 Task: Use the formula "ARRAY_CONSTRAIN" in spreadsheet "Project protfolio".
Action: Mouse moved to (965, 317)
Screenshot: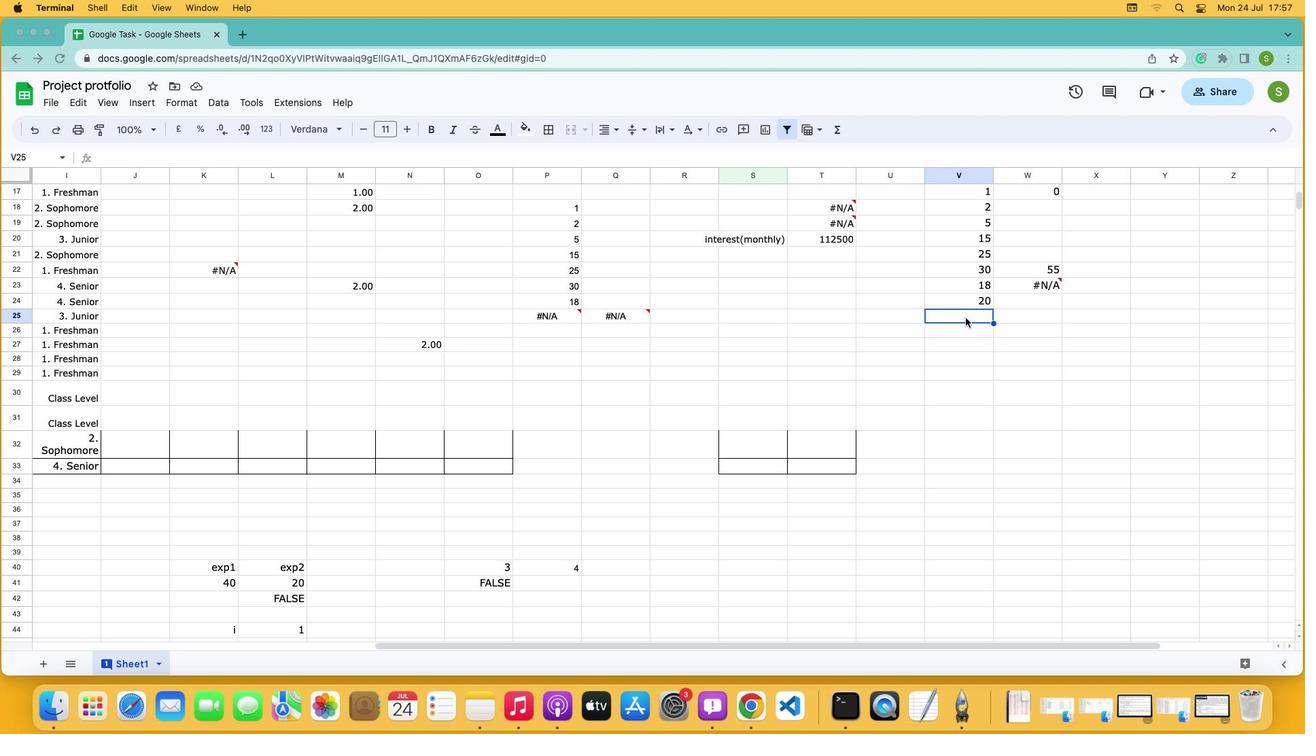 
Action: Mouse pressed left at (965, 317)
Screenshot: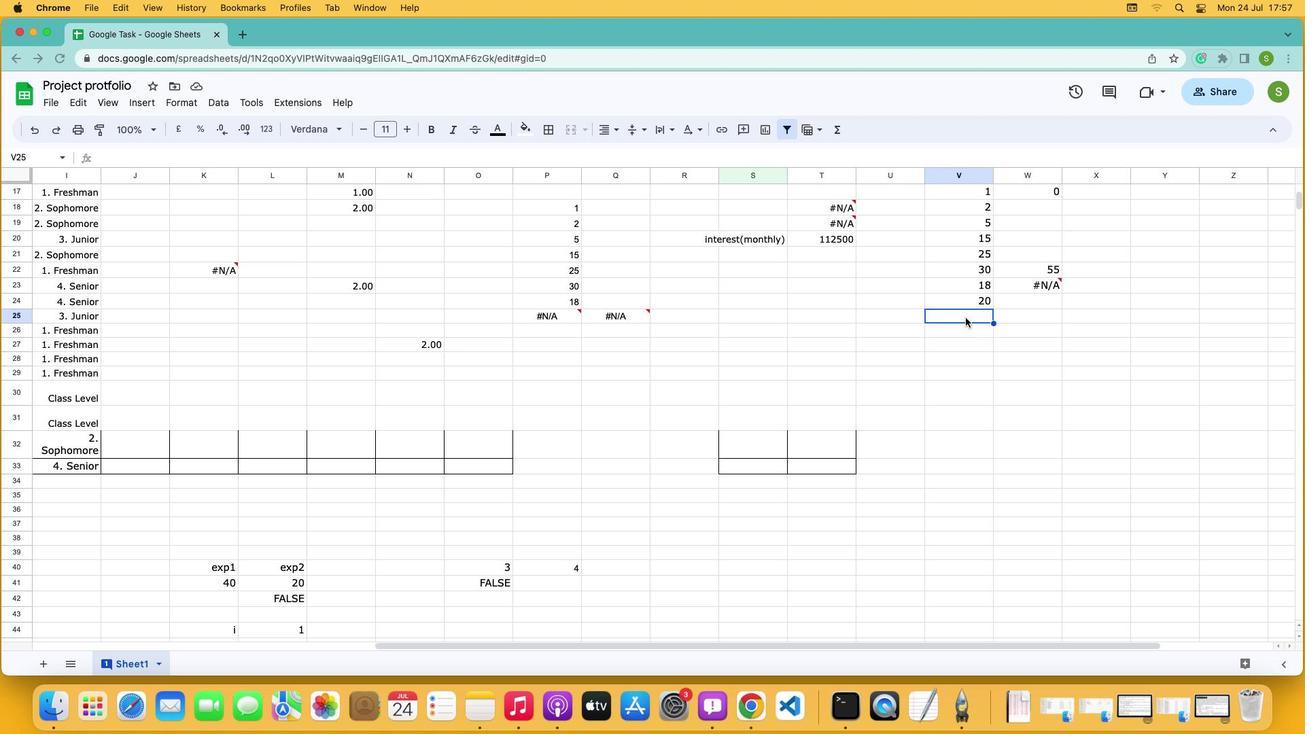 
Action: Mouse moved to (837, 137)
Screenshot: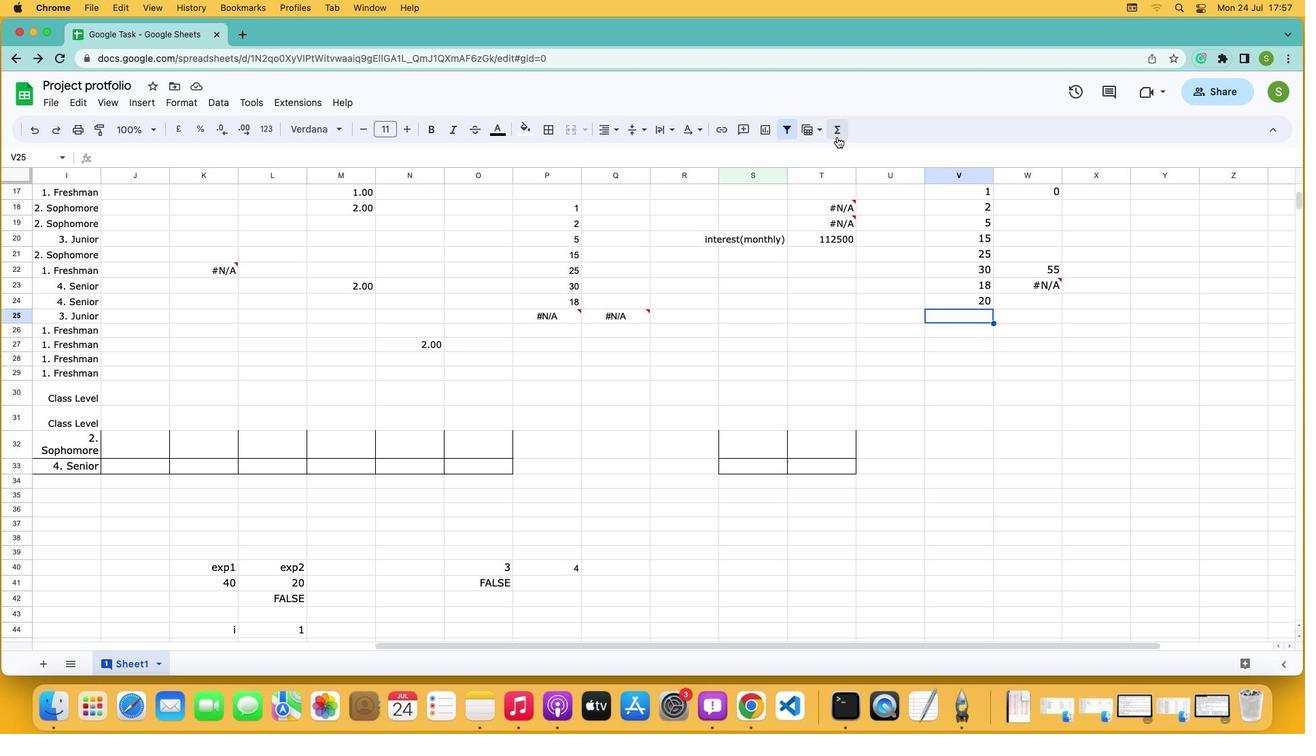 
Action: Mouse pressed left at (837, 137)
Screenshot: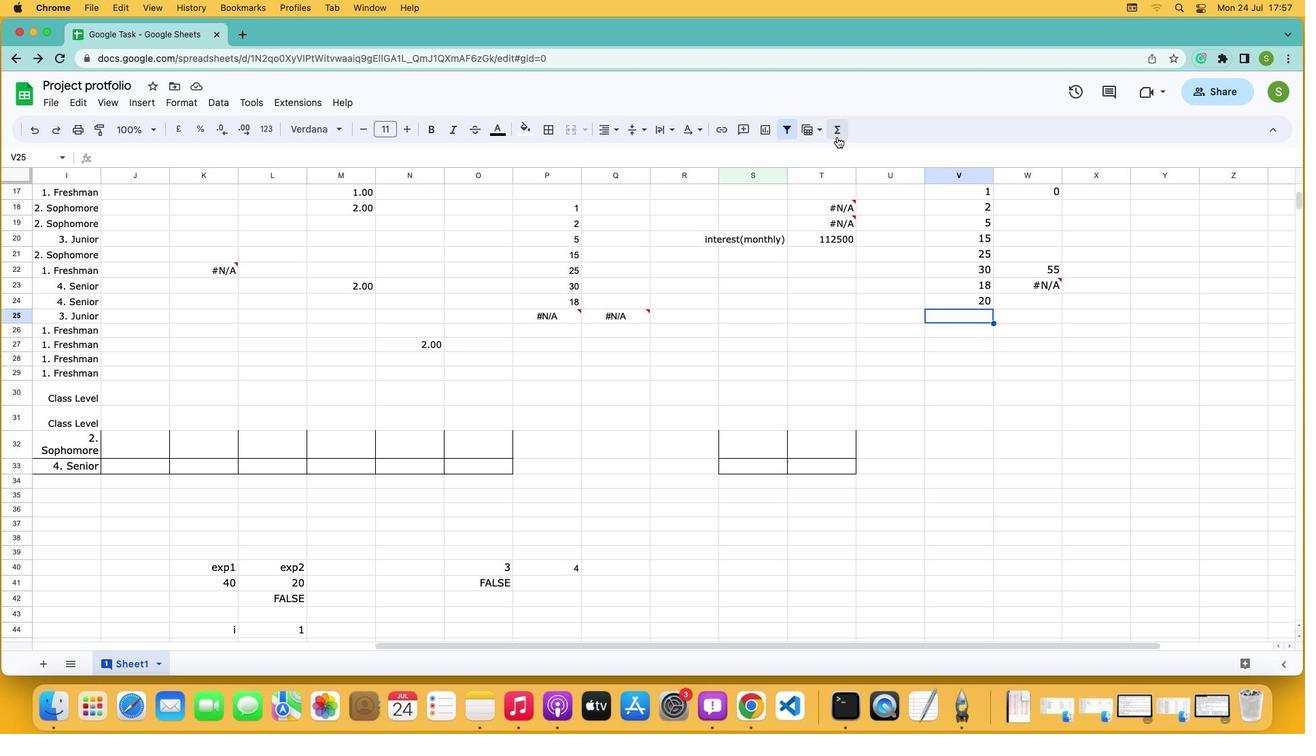 
Action: Mouse moved to (852, 276)
Screenshot: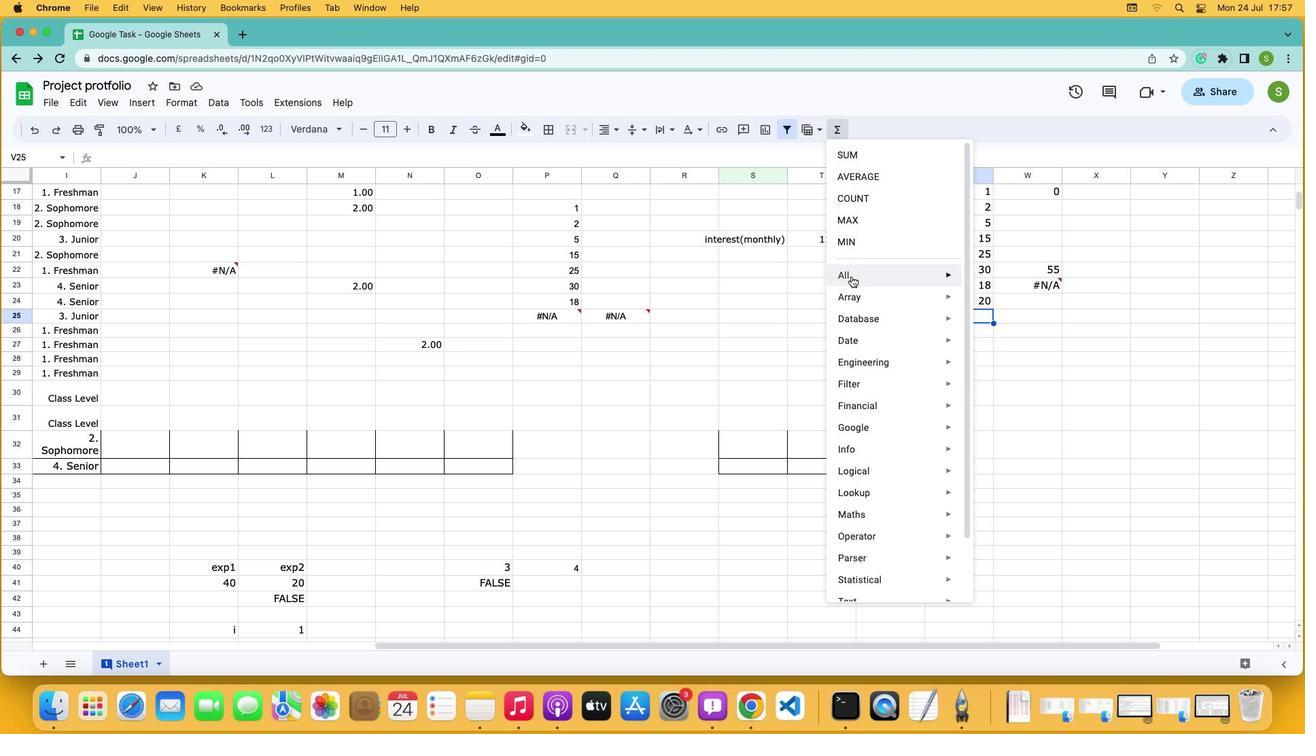 
Action: Mouse pressed left at (852, 276)
Screenshot: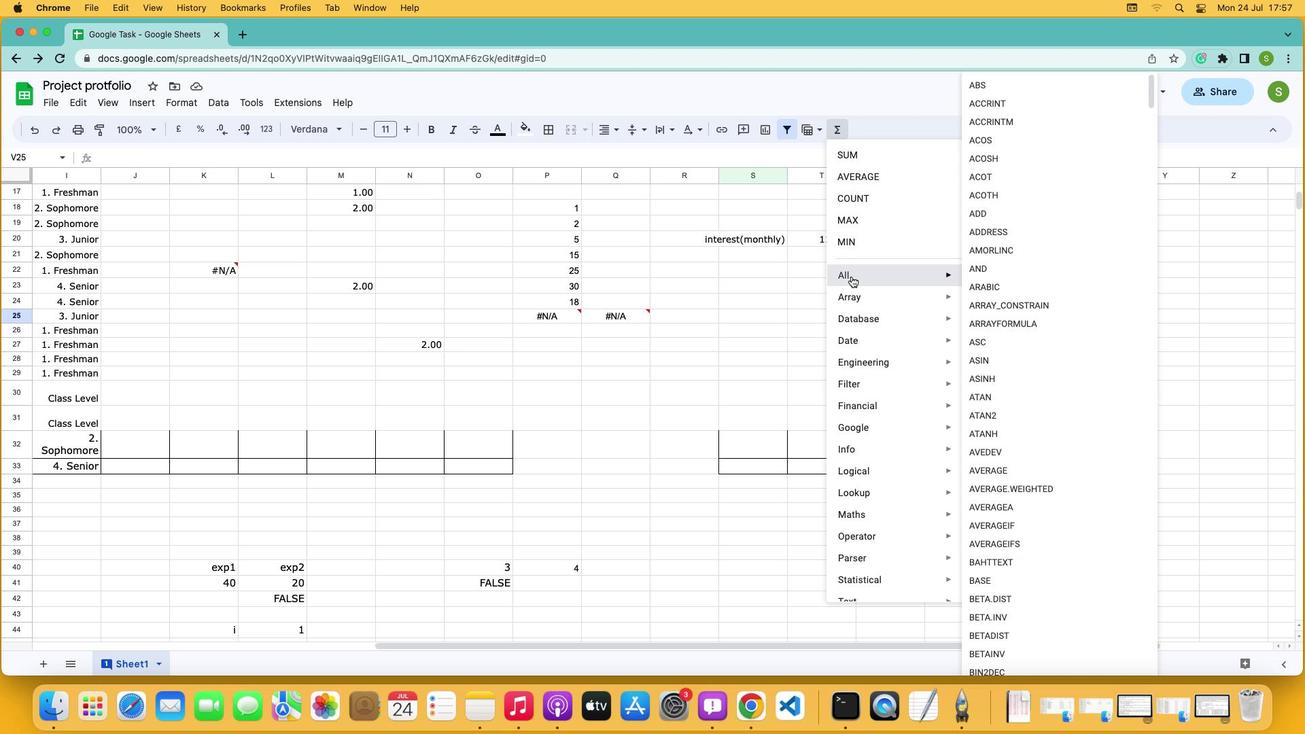 
Action: Mouse moved to (973, 303)
Screenshot: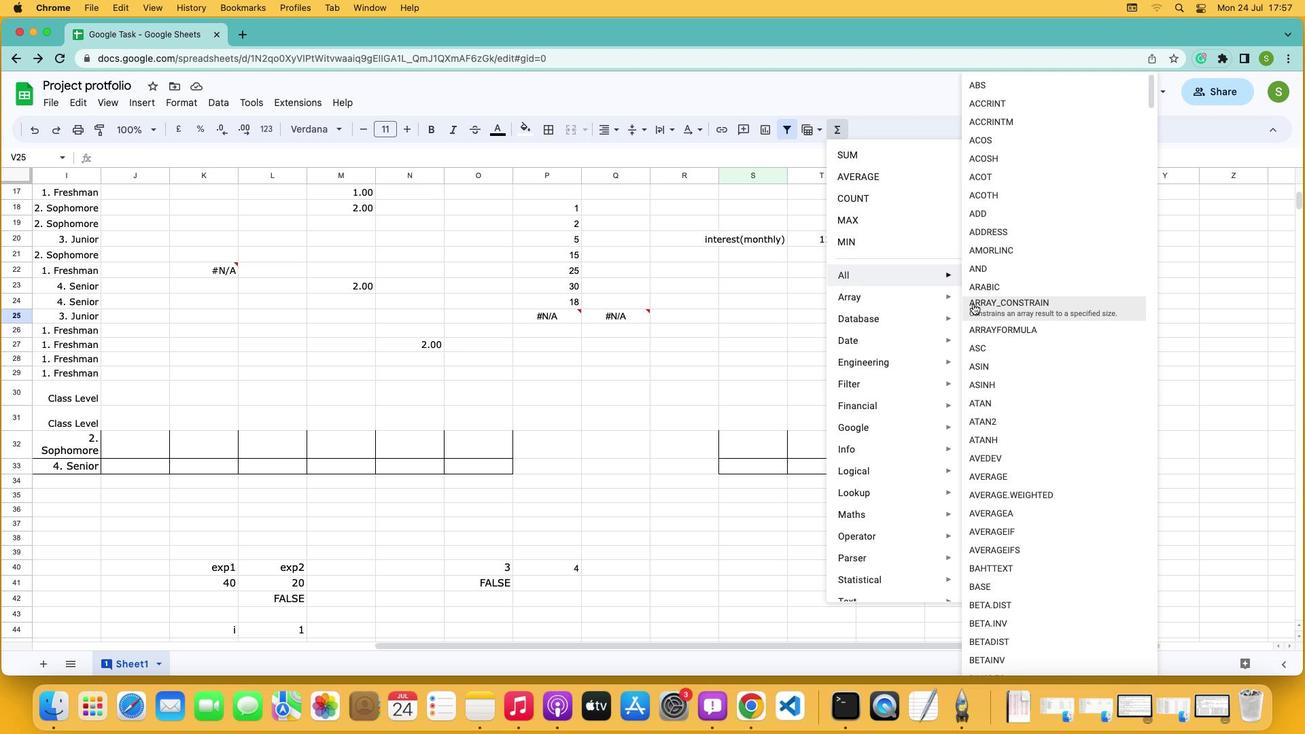 
Action: Mouse pressed left at (973, 303)
Screenshot: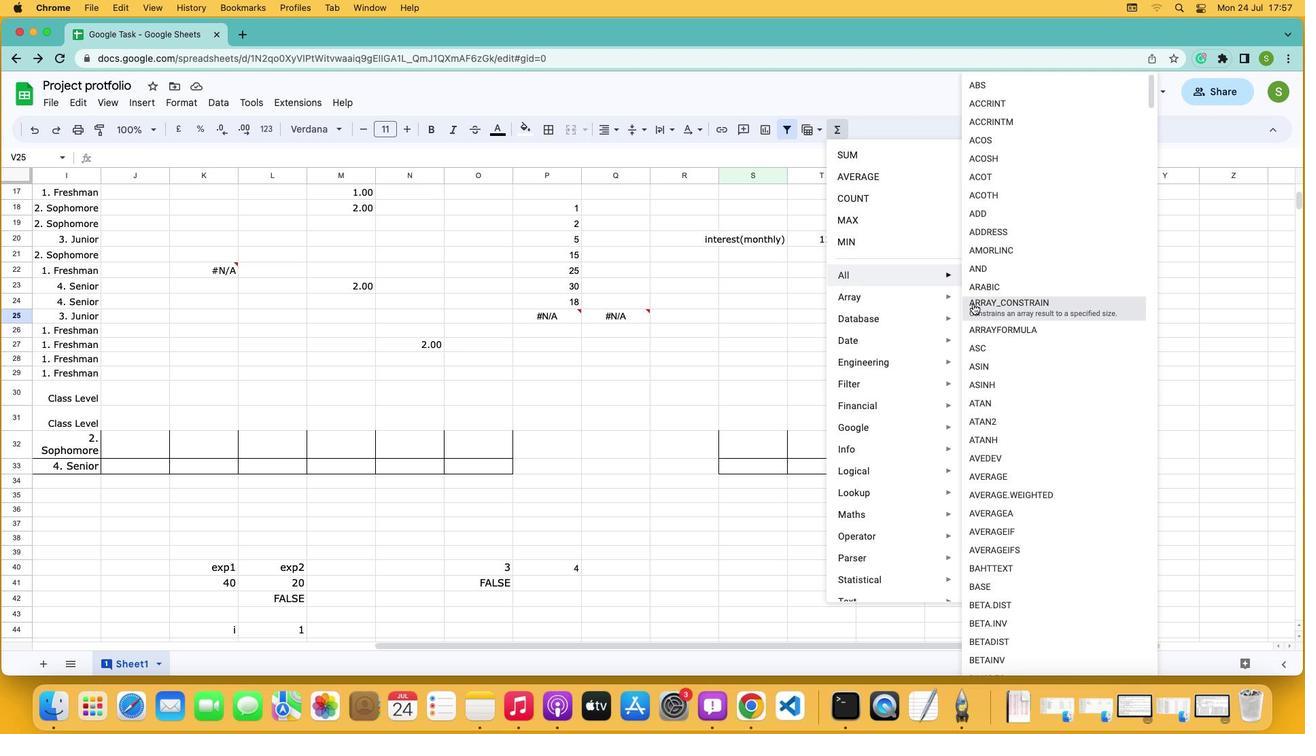 
Action: Mouse moved to (963, 194)
Screenshot: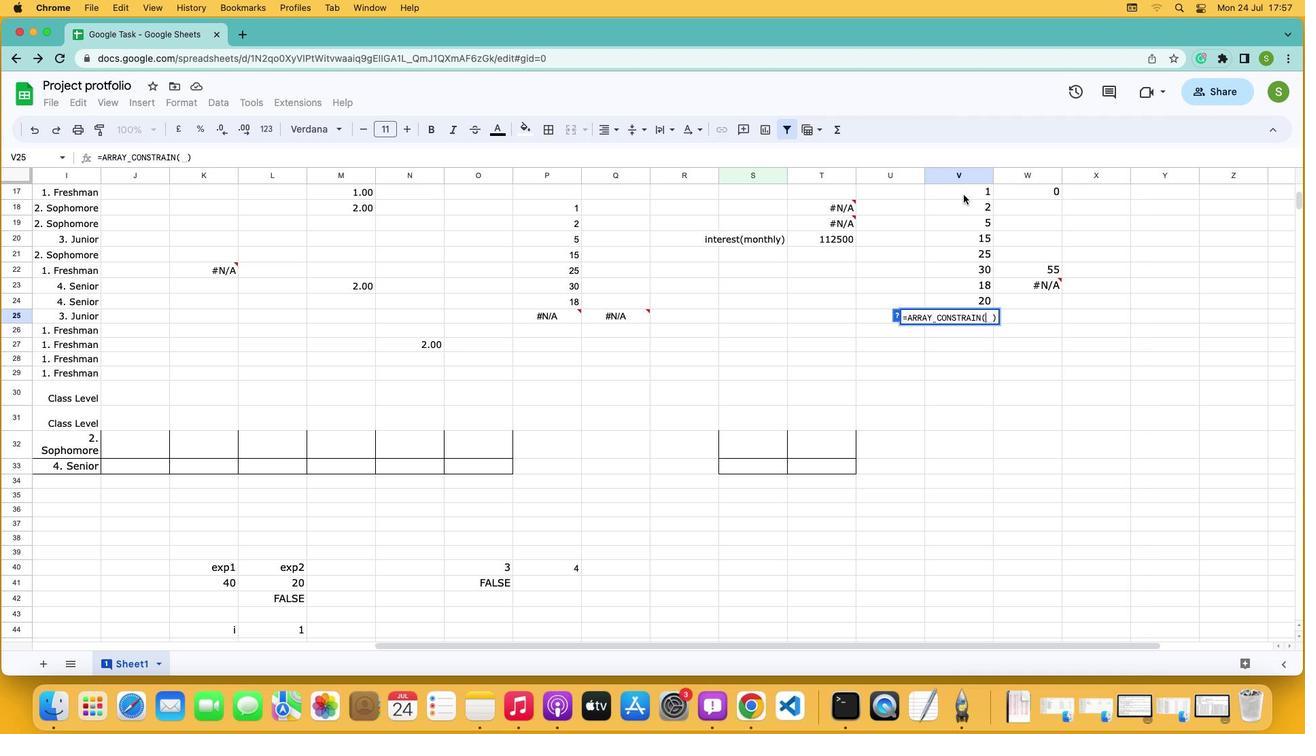 
Action: Mouse pressed left at (963, 194)
Screenshot: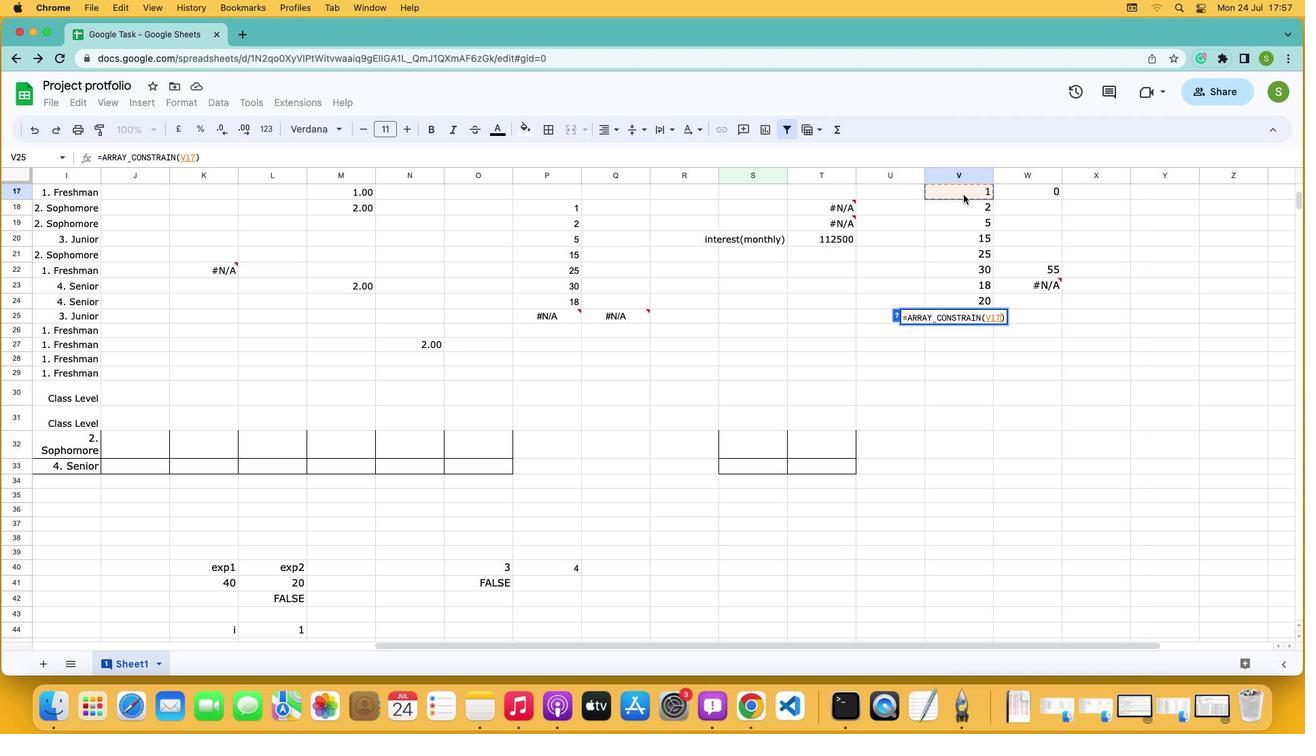 
Action: Mouse moved to (968, 295)
Screenshot: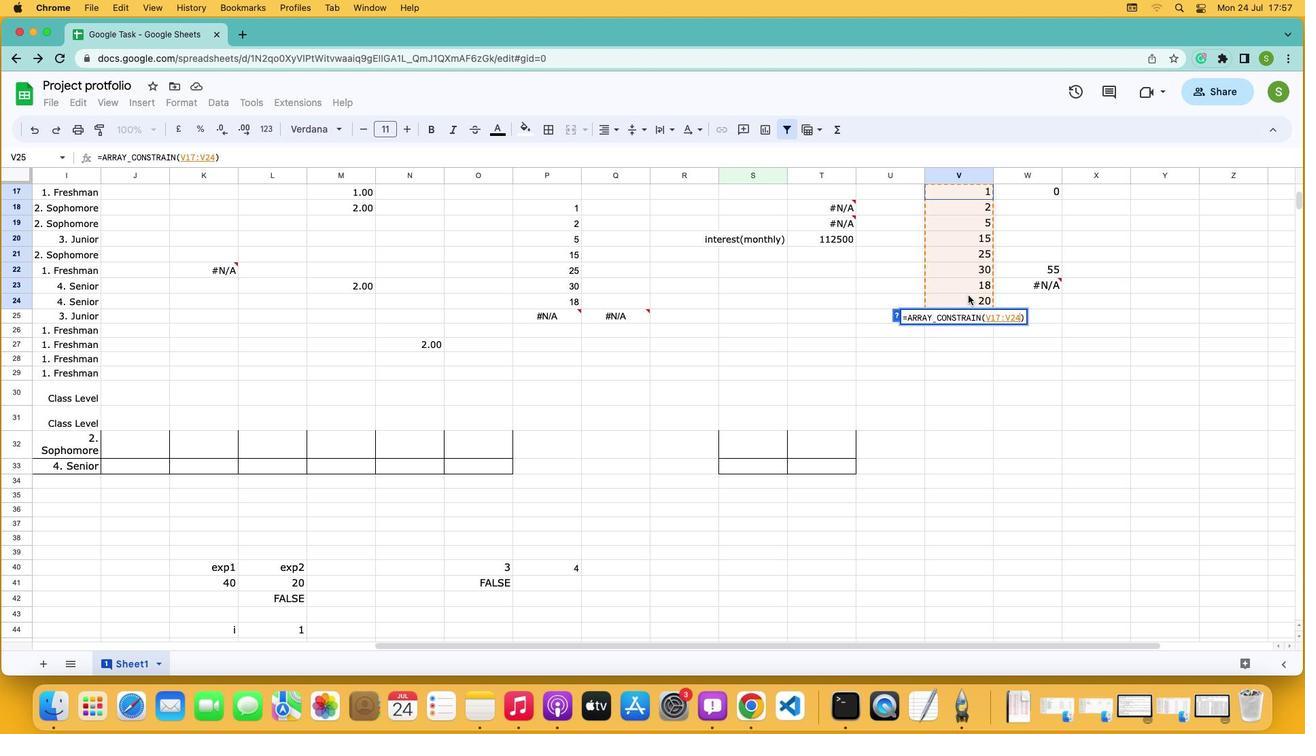 
Action: Key pressed ',''5''.'Key.backspace',''1'Key.enter
Screenshot: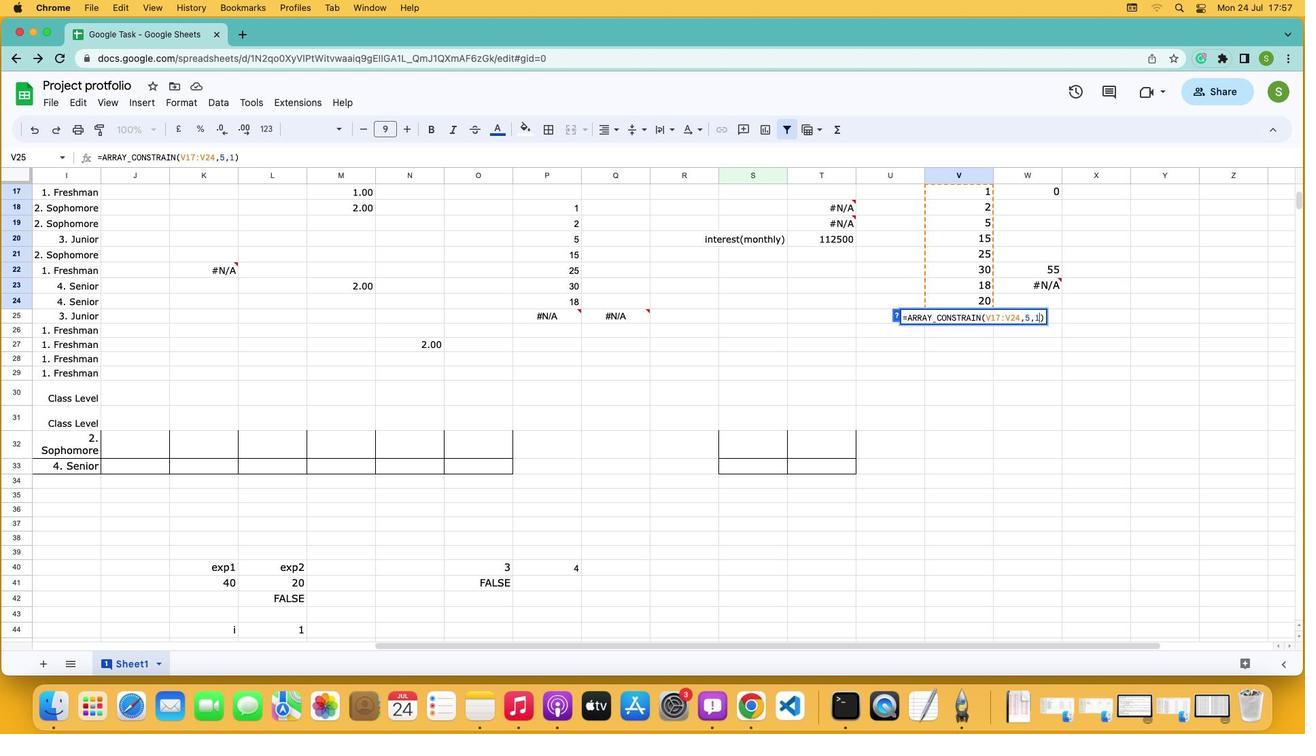 
